 Task: Create a sub task Gather and Analyse Requirements for the task  Upgrade and migrate company facilities management to a cloud-based solution in the project BrainBridge , assign it to team member softage.1@softage.net and update the status of the sub task to  Completed , set the priority of the sub task to High
Action: Mouse moved to (379, 336)
Screenshot: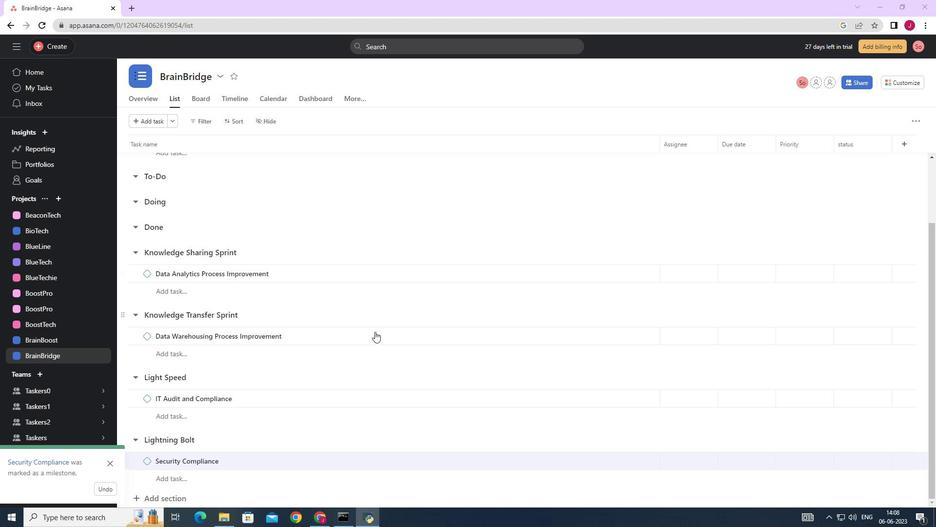 
Action: Mouse scrolled (379, 335) with delta (0, 0)
Screenshot: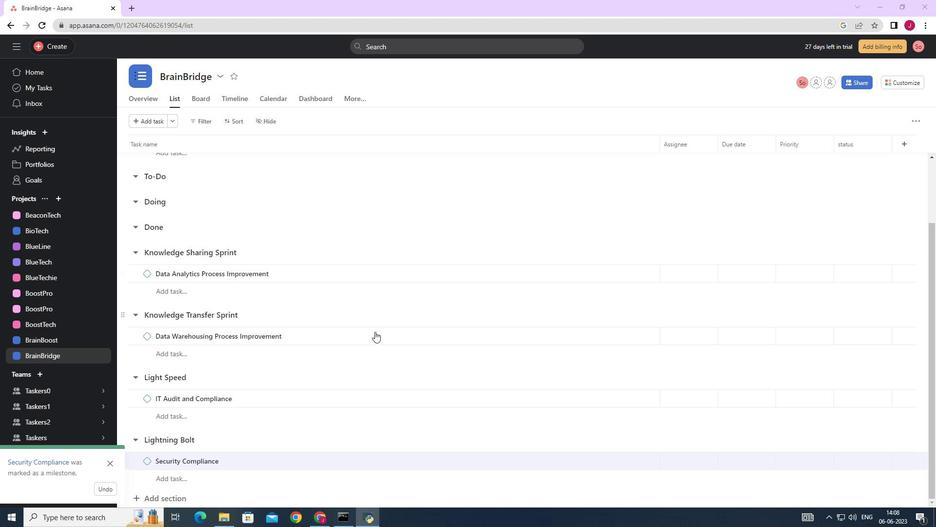 
Action: Mouse moved to (379, 337)
Screenshot: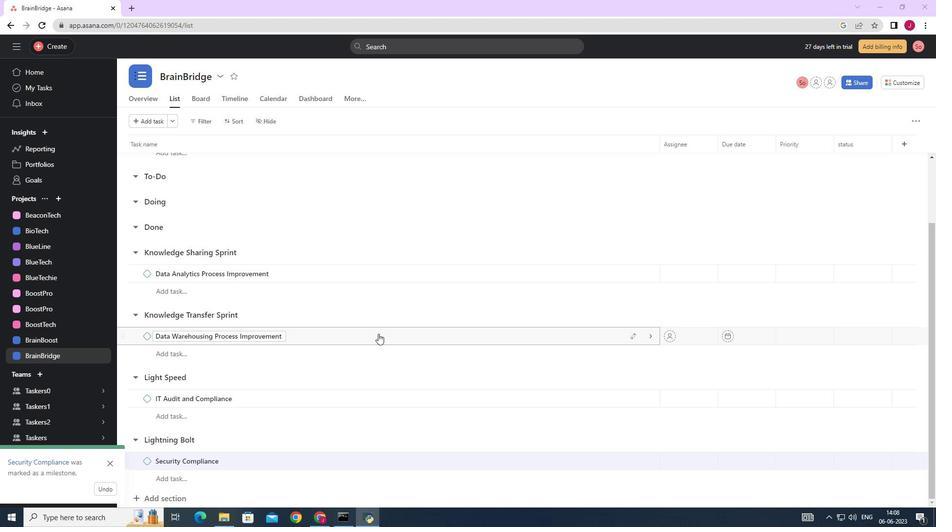 
Action: Mouse scrolled (379, 336) with delta (0, 0)
Screenshot: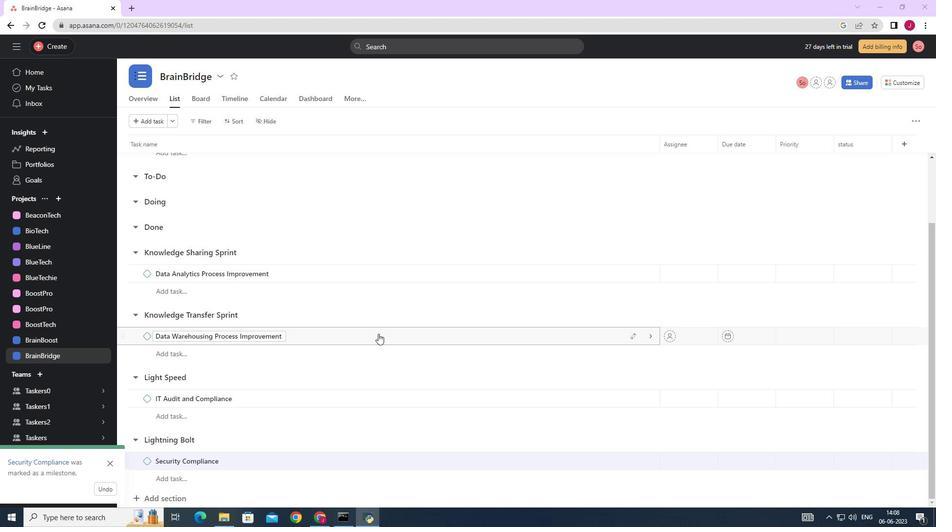 
Action: Mouse moved to (379, 337)
Screenshot: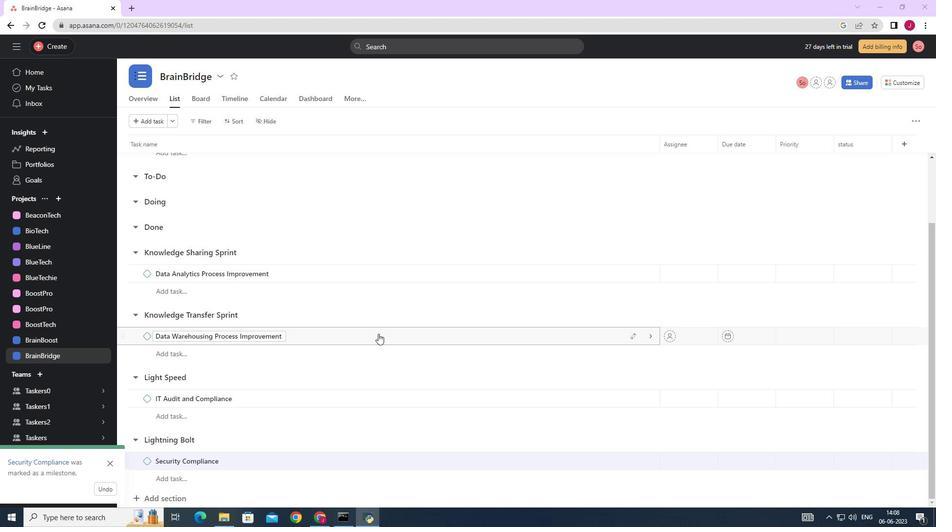 
Action: Mouse scrolled (379, 337) with delta (0, 0)
Screenshot: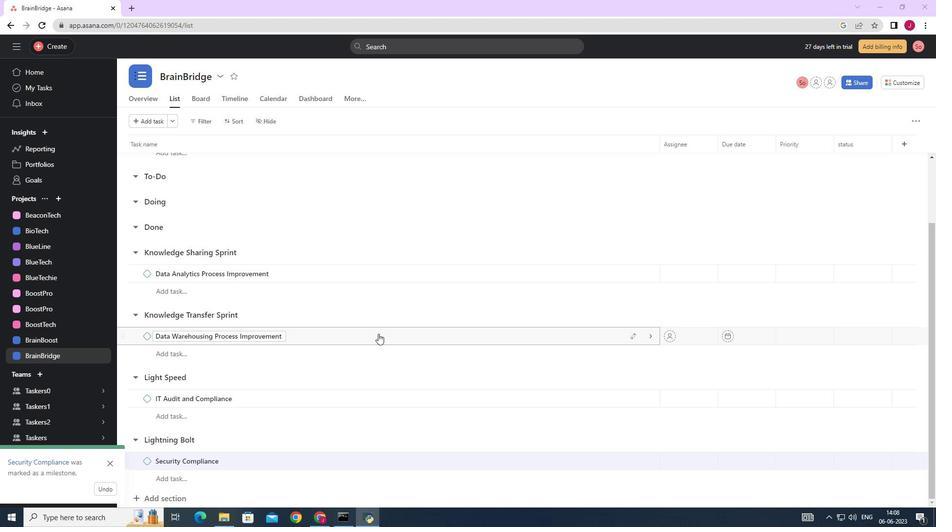 
Action: Mouse scrolled (379, 337) with delta (0, 0)
Screenshot: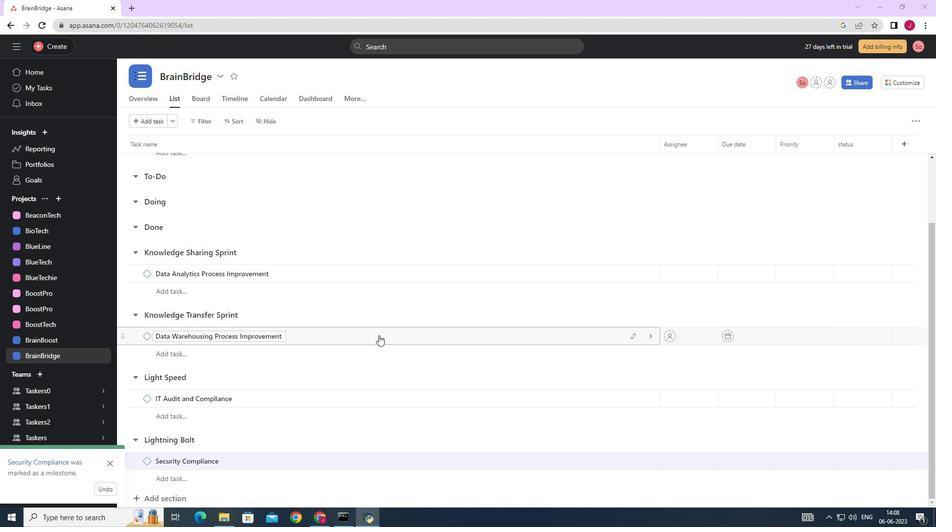 
Action: Mouse scrolled (379, 337) with delta (0, 0)
Screenshot: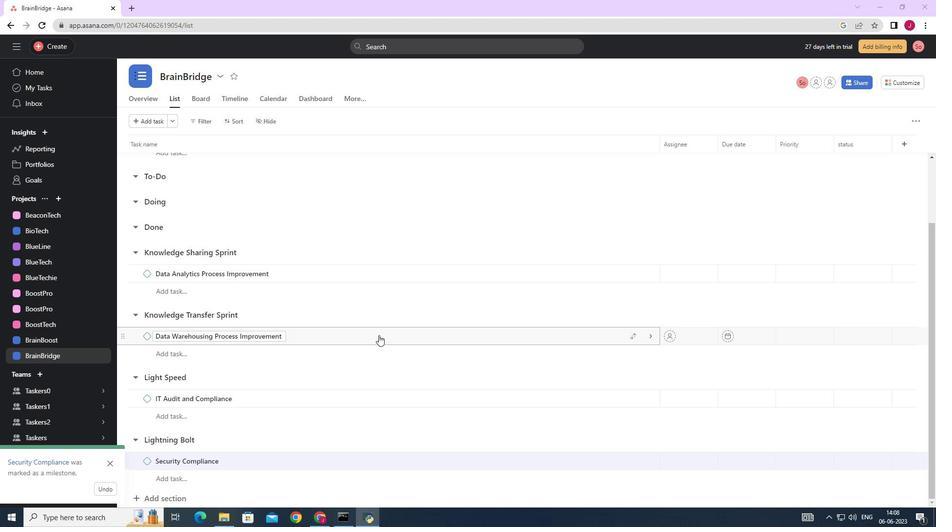 
Action: Mouse moved to (113, 462)
Screenshot: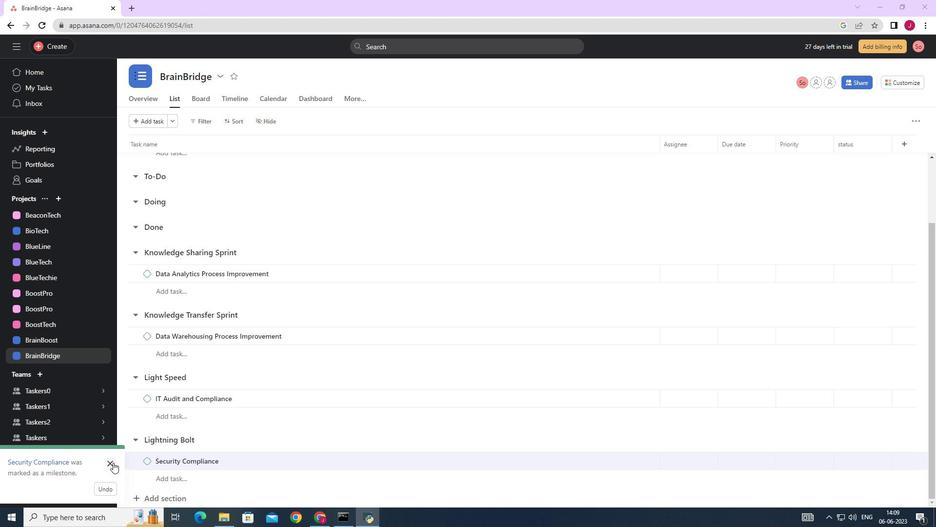 
Action: Mouse pressed left at (113, 462)
Screenshot: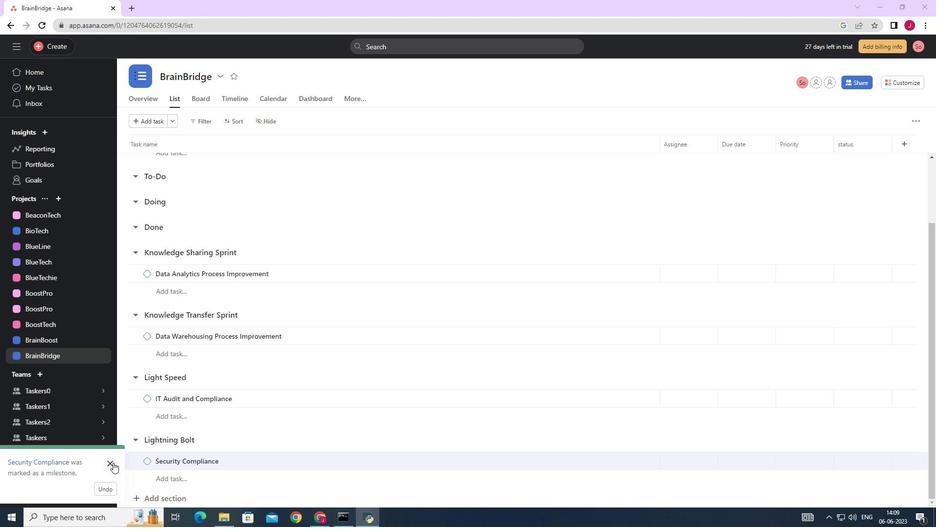 
Action: Mouse moved to (182, 406)
Screenshot: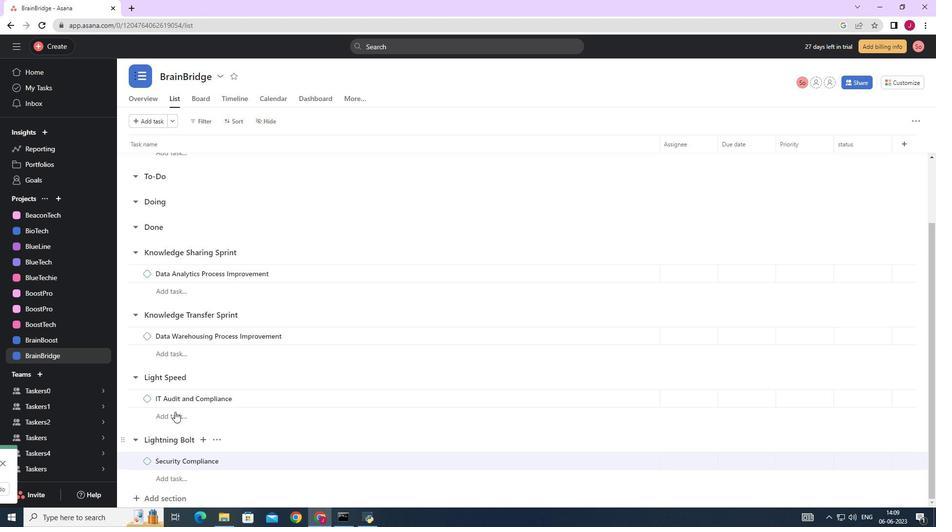 
Action: Mouse scrolled (182, 406) with delta (0, 0)
Screenshot: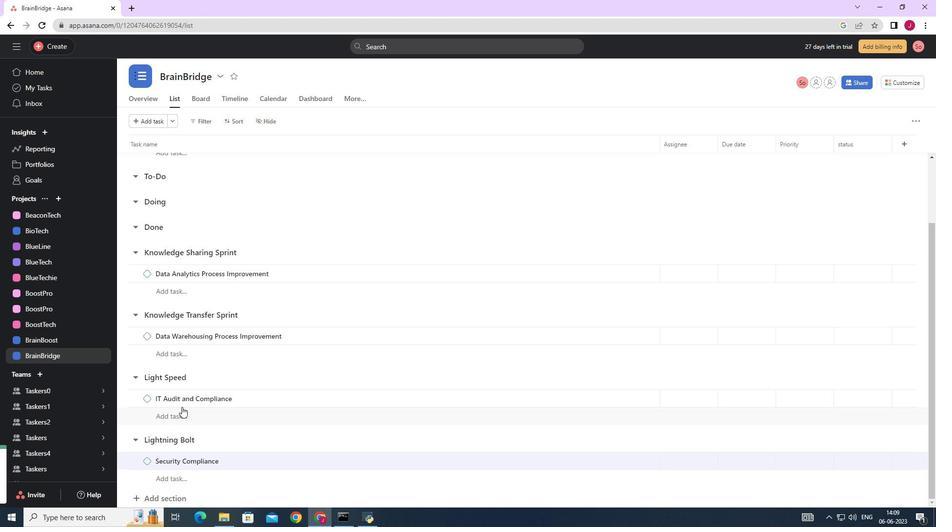 
Action: Mouse scrolled (182, 406) with delta (0, 0)
Screenshot: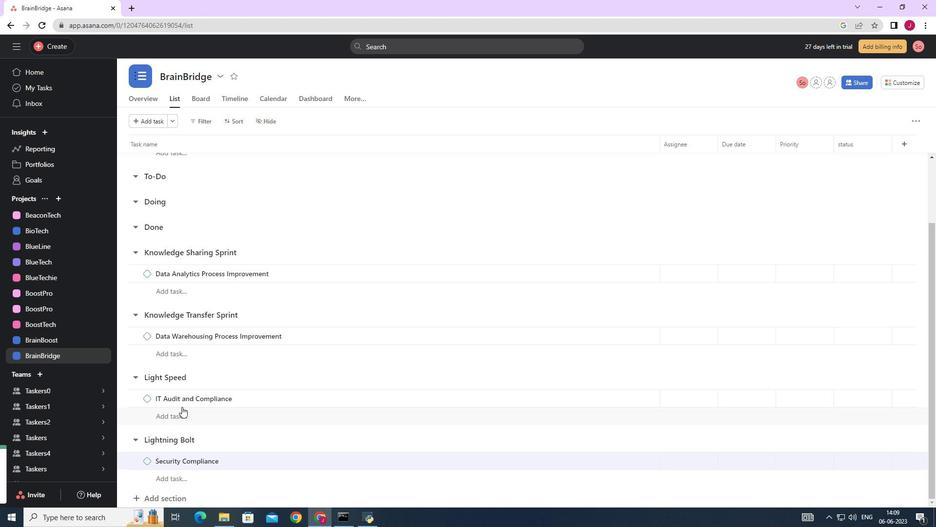 
Action: Mouse scrolled (182, 406) with delta (0, 0)
Screenshot: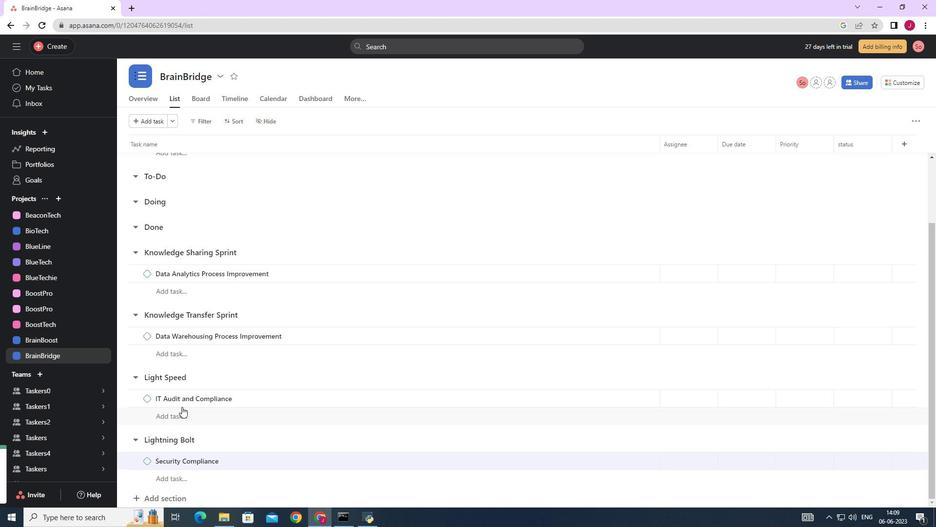 
Action: Mouse scrolled (182, 406) with delta (0, 0)
Screenshot: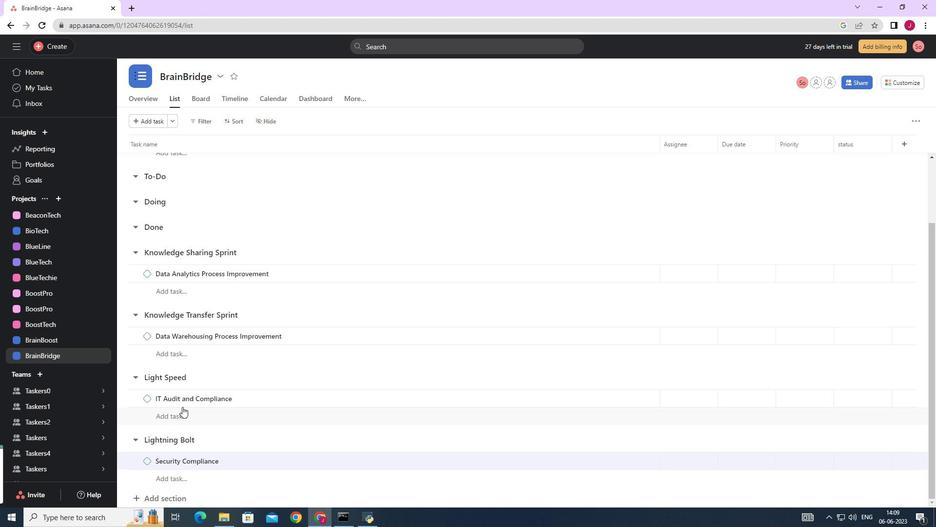 
Action: Mouse scrolled (182, 406) with delta (0, 0)
Screenshot: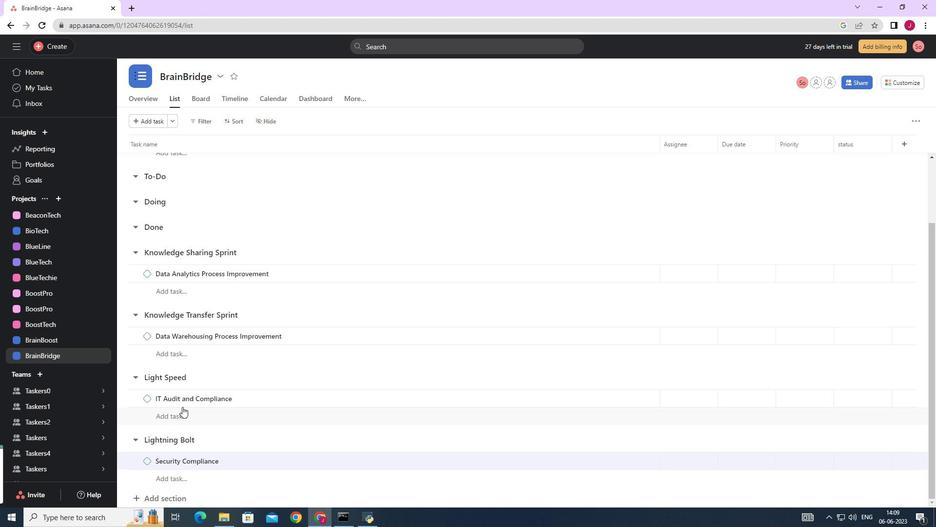 
Action: Mouse moved to (890, 123)
Screenshot: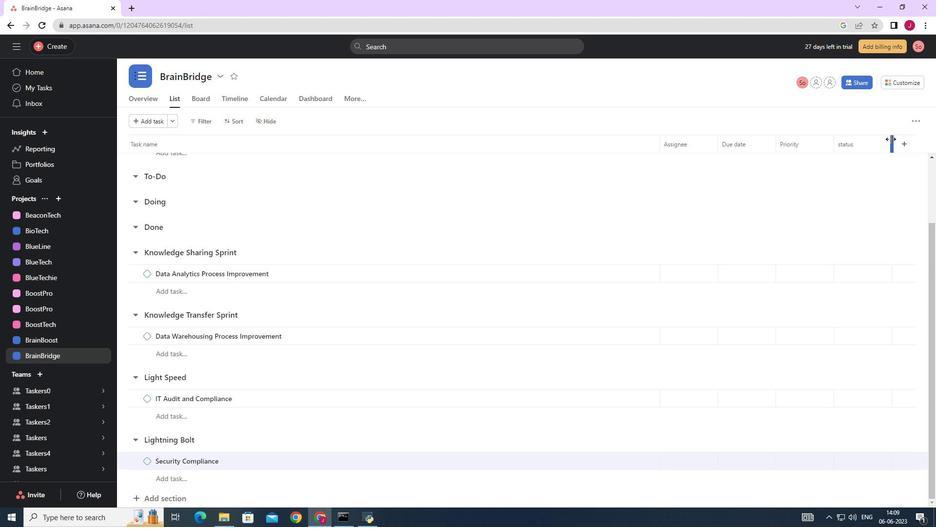 
Action: Mouse scrolled (890, 124) with delta (0, 0)
Screenshot: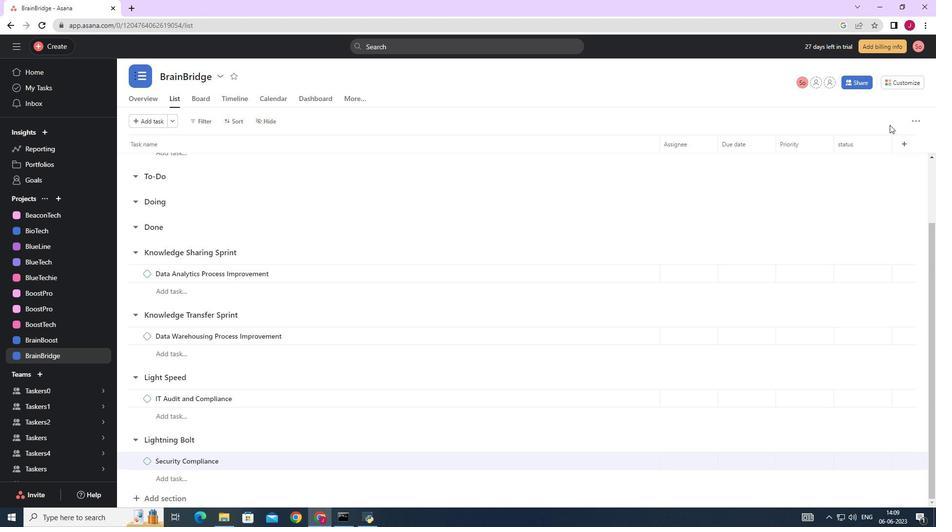
Action: Mouse moved to (485, 190)
Screenshot: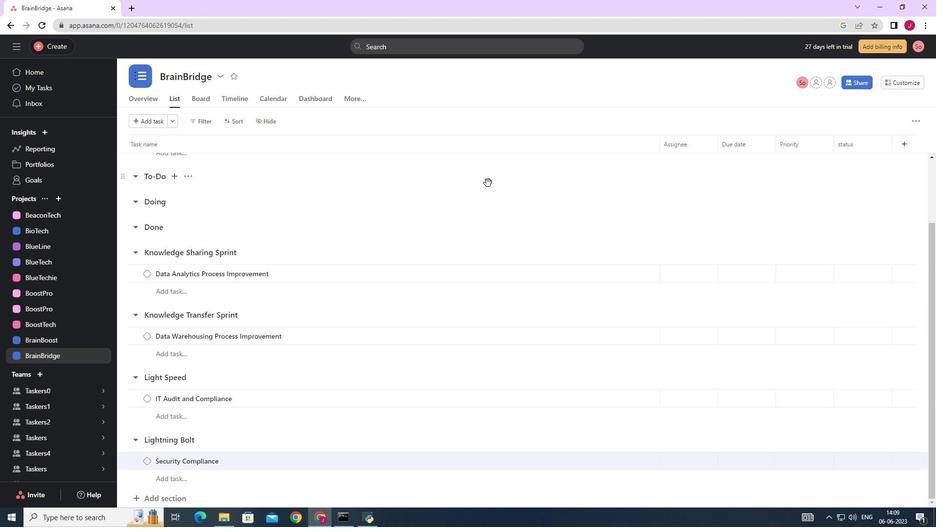 
Action: Mouse scrolled (485, 190) with delta (0, 0)
Screenshot: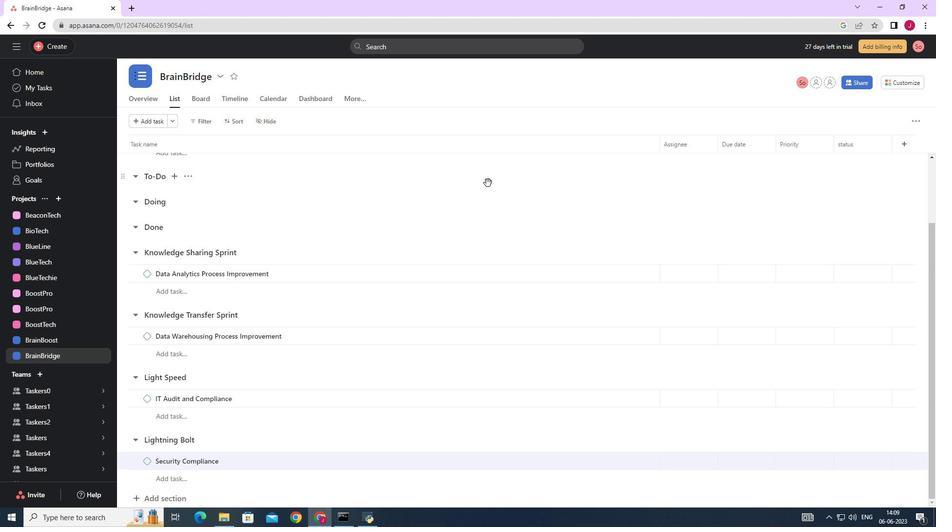 
Action: Mouse scrolled (485, 190) with delta (0, 0)
Screenshot: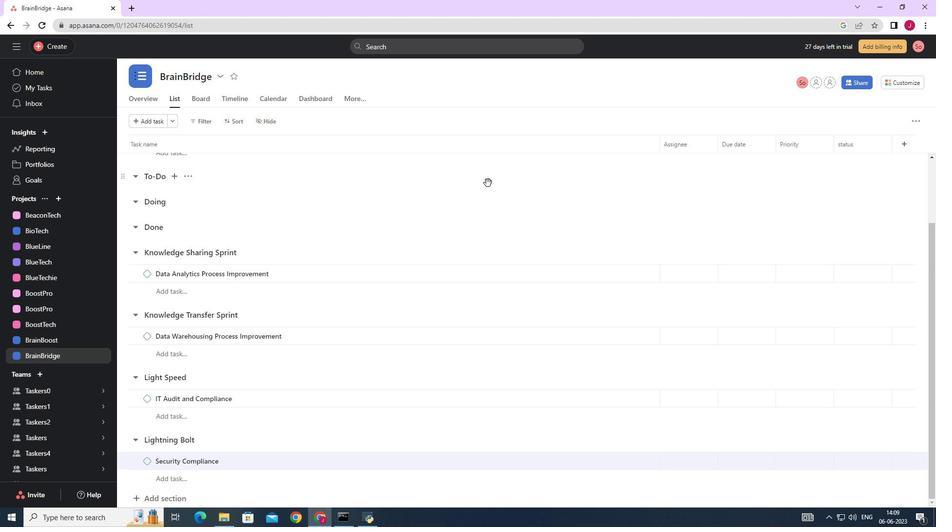 
Action: Mouse scrolled (485, 190) with delta (0, 0)
Screenshot: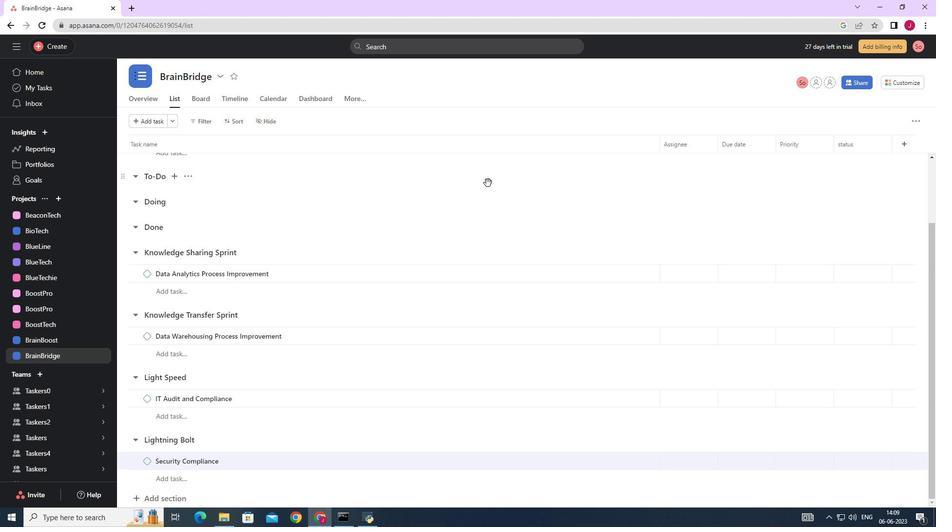 
Action: Mouse scrolled (485, 190) with delta (0, 0)
Screenshot: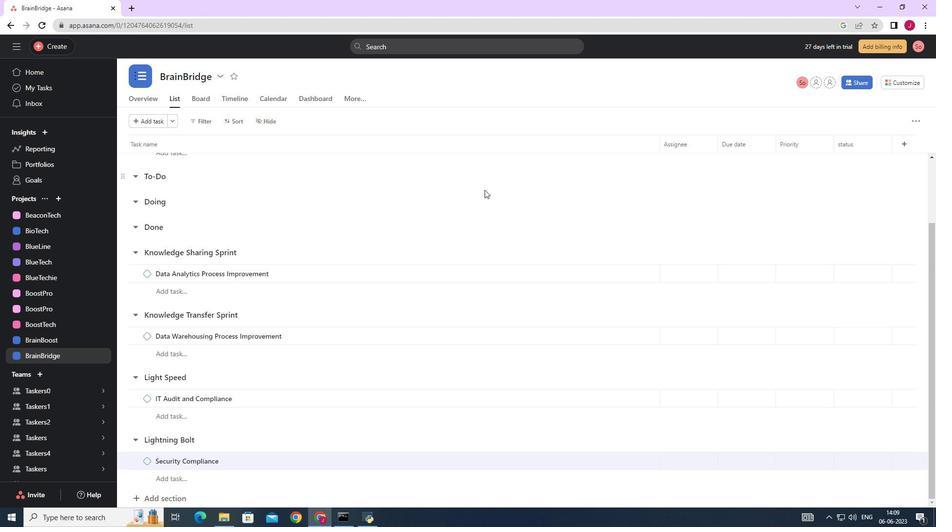 
Action: Mouse moved to (570, 217)
Screenshot: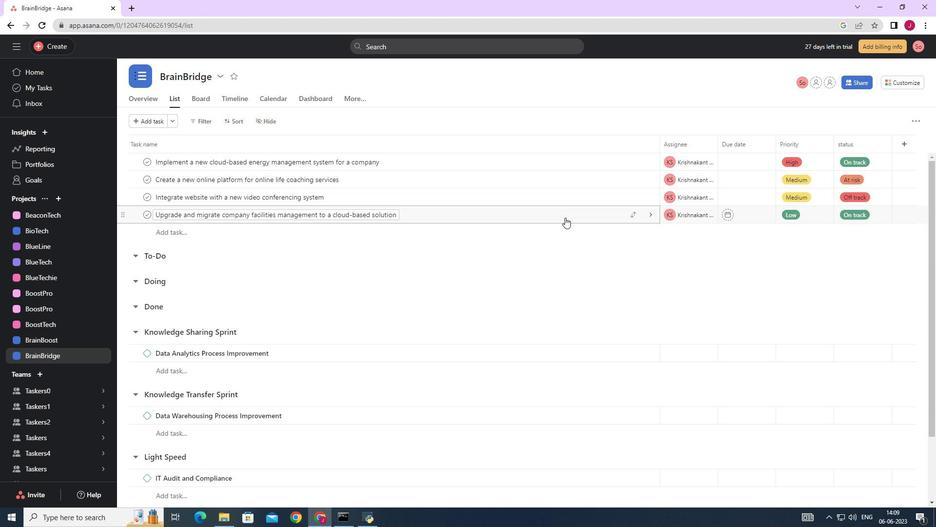 
Action: Mouse pressed left at (570, 217)
Screenshot: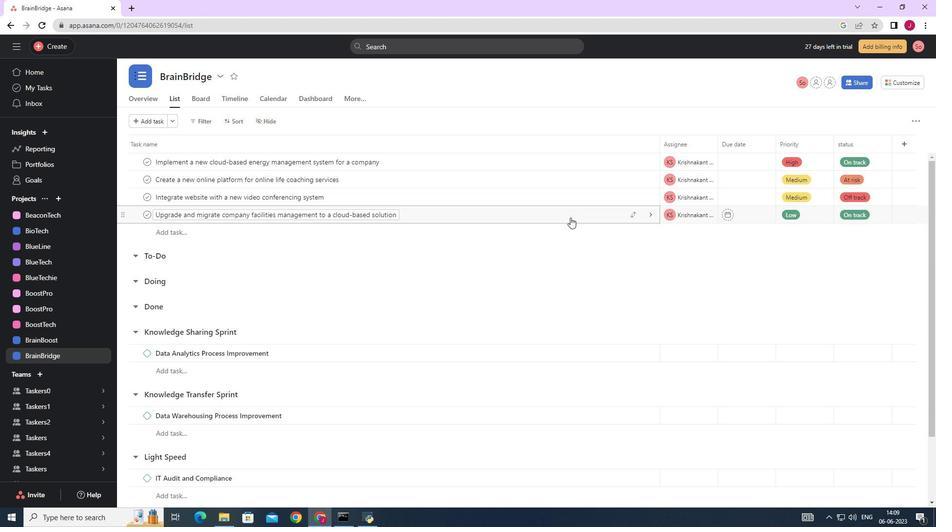 
Action: Mouse moved to (742, 359)
Screenshot: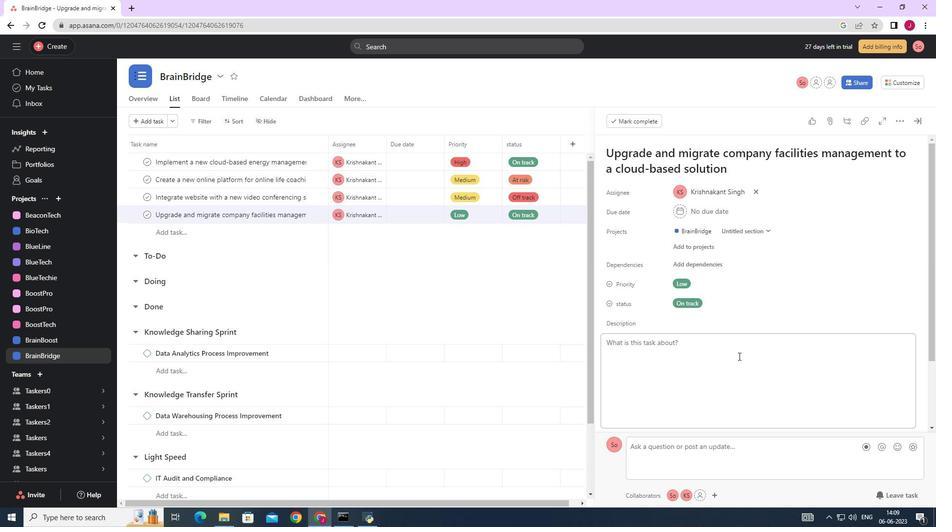 
Action: Mouse scrolled (742, 359) with delta (0, 0)
Screenshot: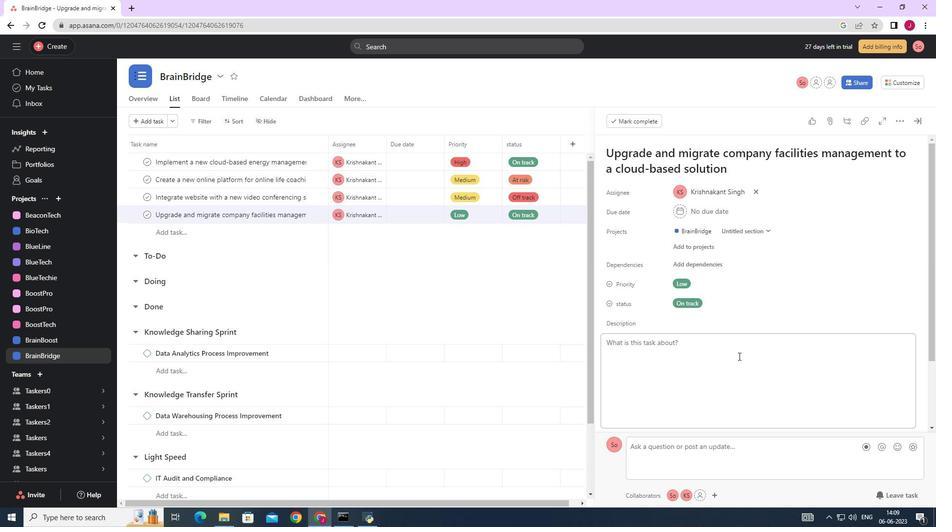 
Action: Mouse scrolled (742, 359) with delta (0, 0)
Screenshot: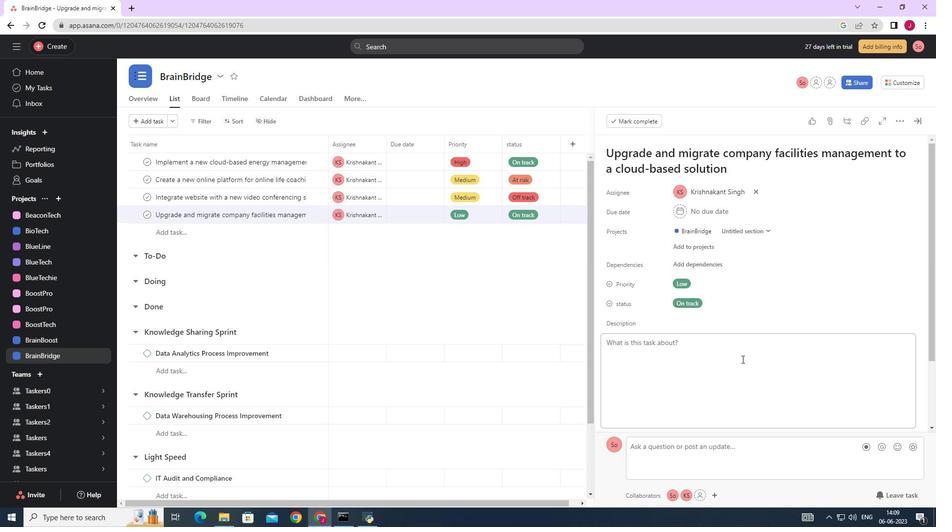 
Action: Mouse scrolled (742, 359) with delta (0, 0)
Screenshot: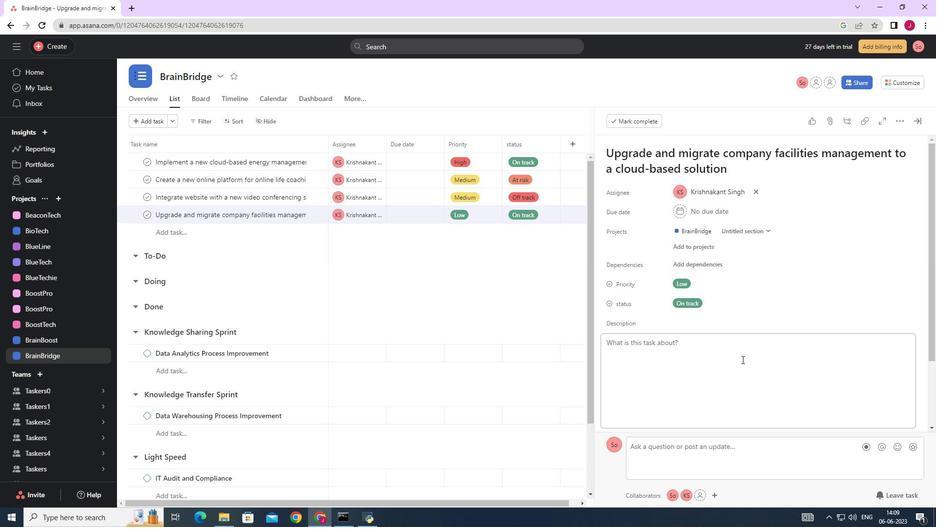 
Action: Mouse scrolled (742, 359) with delta (0, 0)
Screenshot: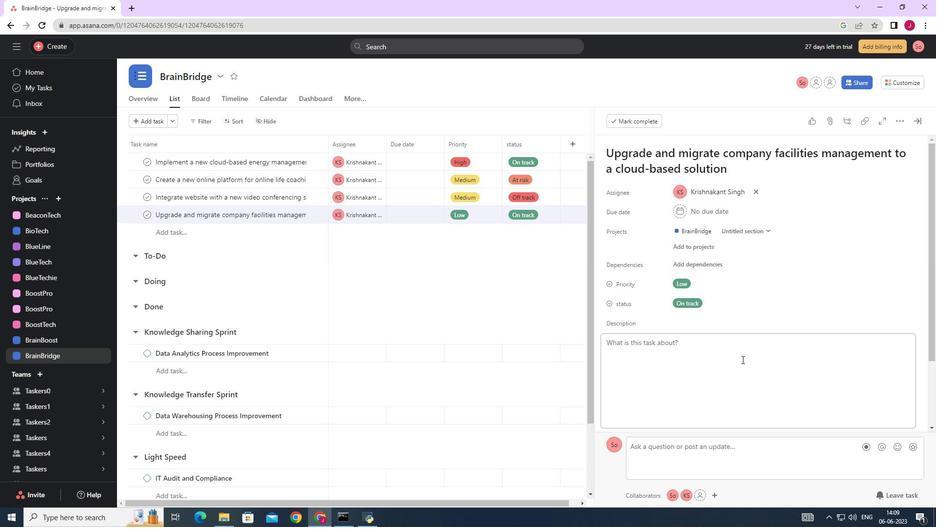 
Action: Mouse scrolled (742, 359) with delta (0, 0)
Screenshot: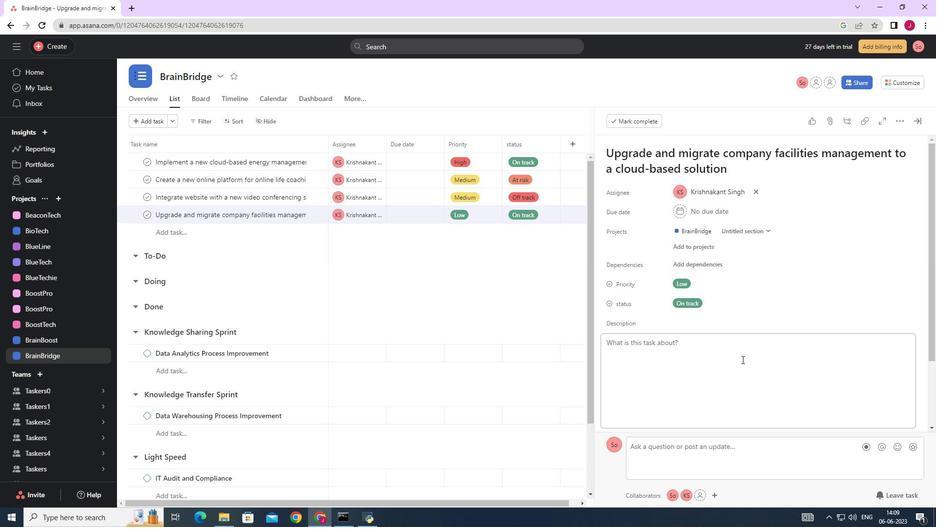 
Action: Mouse moved to (646, 355)
Screenshot: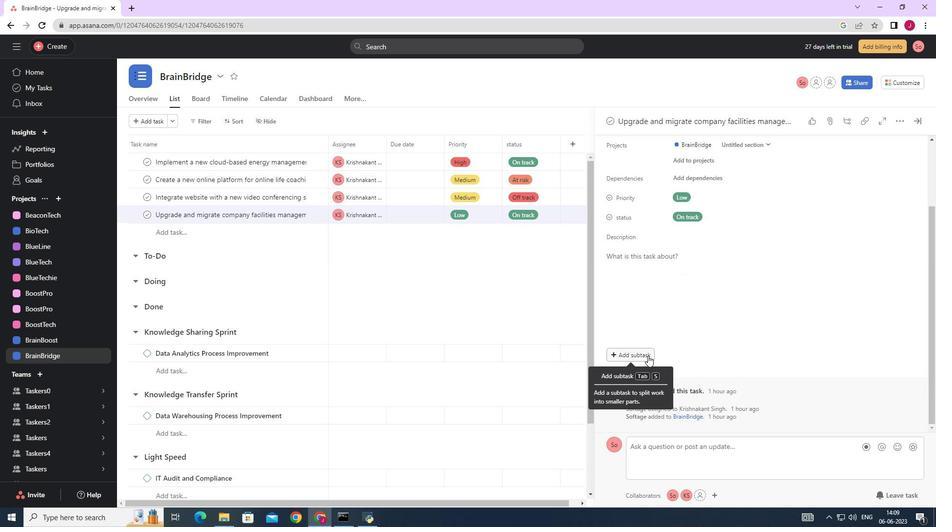 
Action: Mouse pressed left at (646, 355)
Screenshot: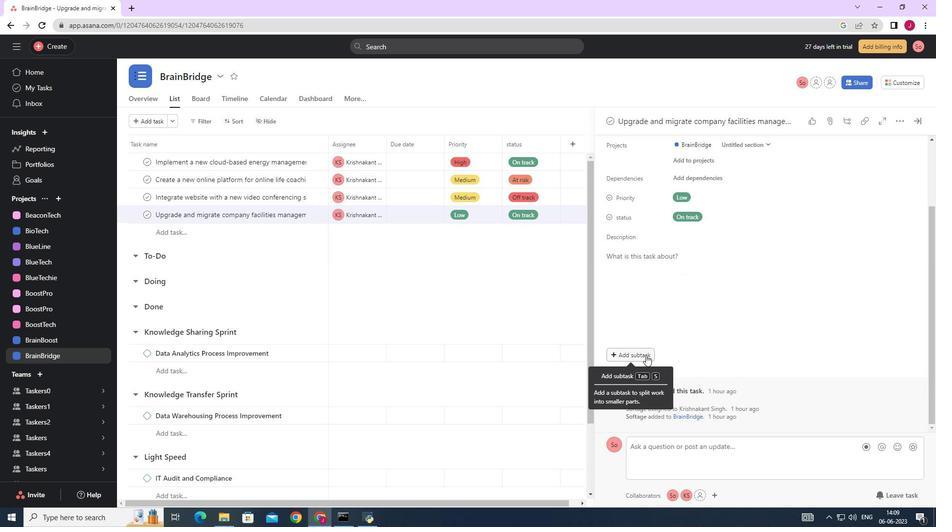 
Action: Mouse moved to (643, 355)
Screenshot: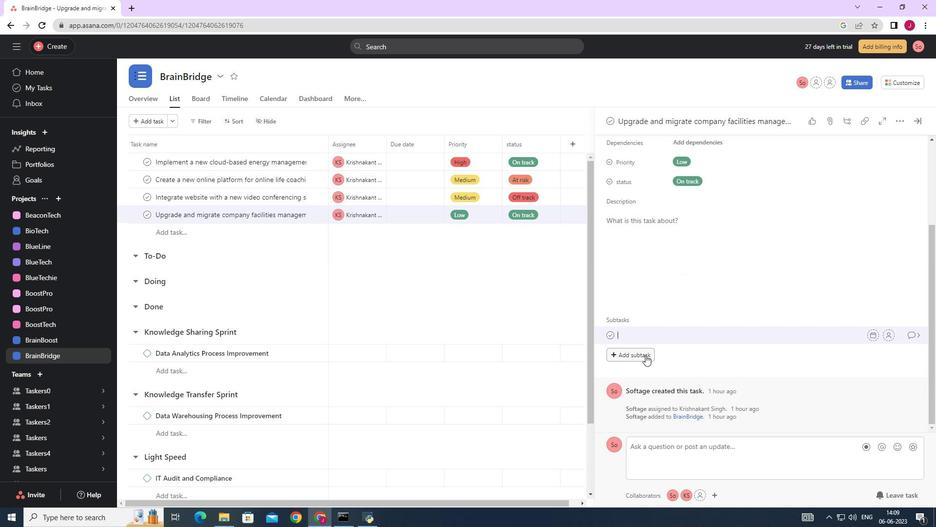 
Action: Key pressed <Key.caps_lock>G<Key.caps_lock>ather<Key.space>and<Key.space><Key.caps_lock>A<Key.caps_lock>nalyse<Key.space><Key.caps_lock>R<Key.caps_lock>equirements<Key.space>
Screenshot: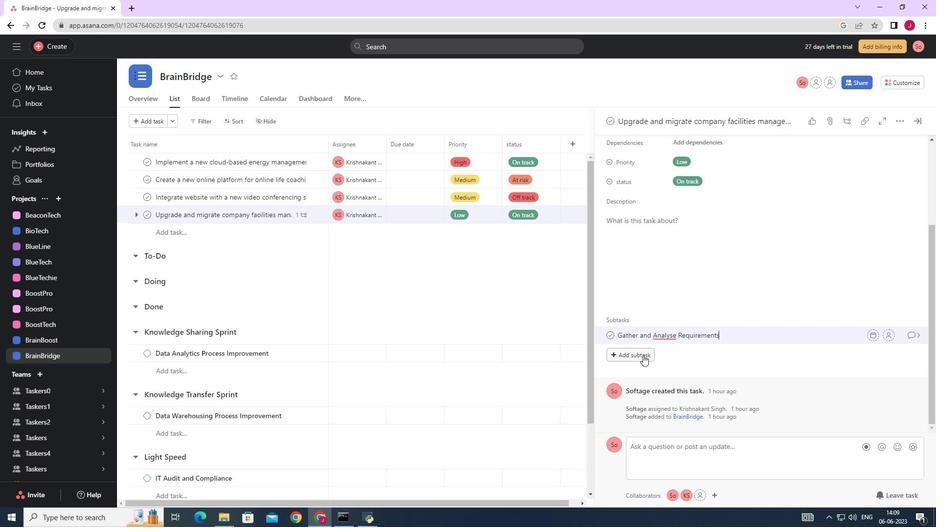 
Action: Mouse moved to (889, 336)
Screenshot: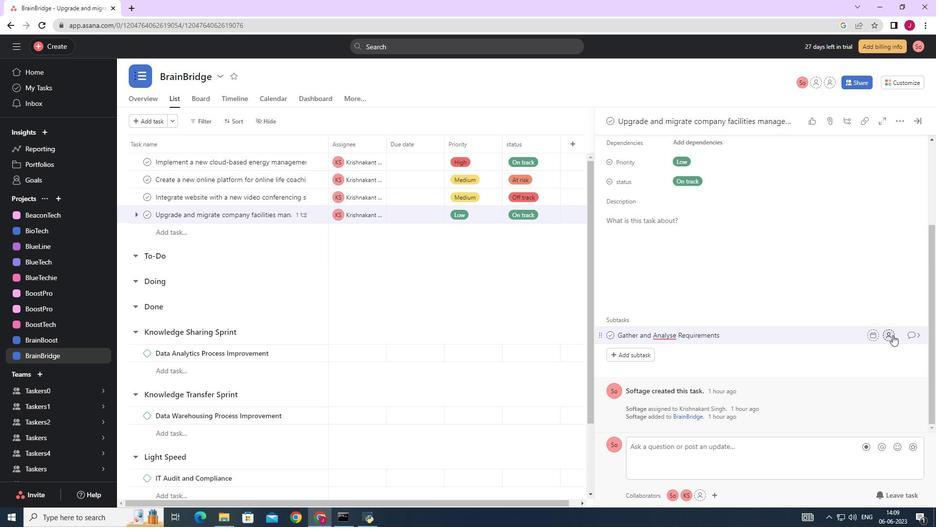
Action: Mouse pressed left at (889, 336)
Screenshot: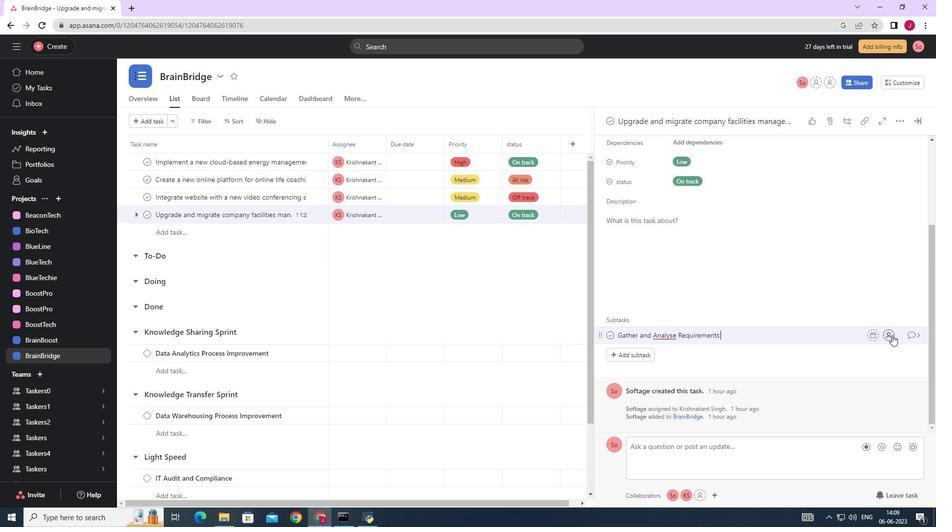 
Action: Mouse moved to (771, 387)
Screenshot: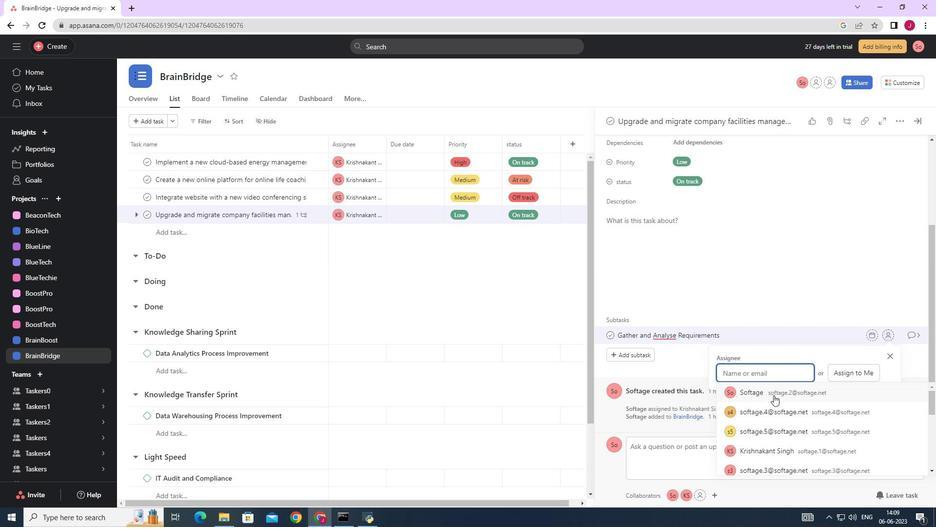 
Action: Key pressed softage.1
Screenshot: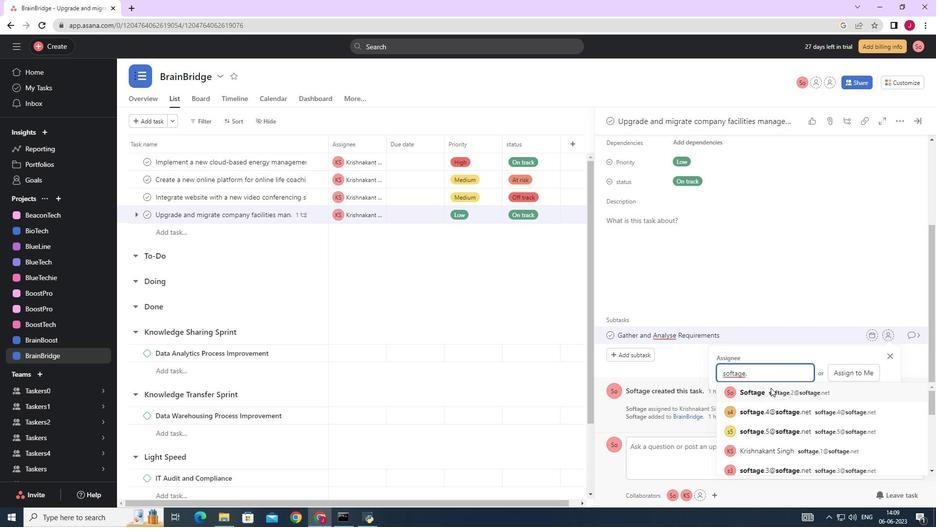
Action: Mouse moved to (781, 389)
Screenshot: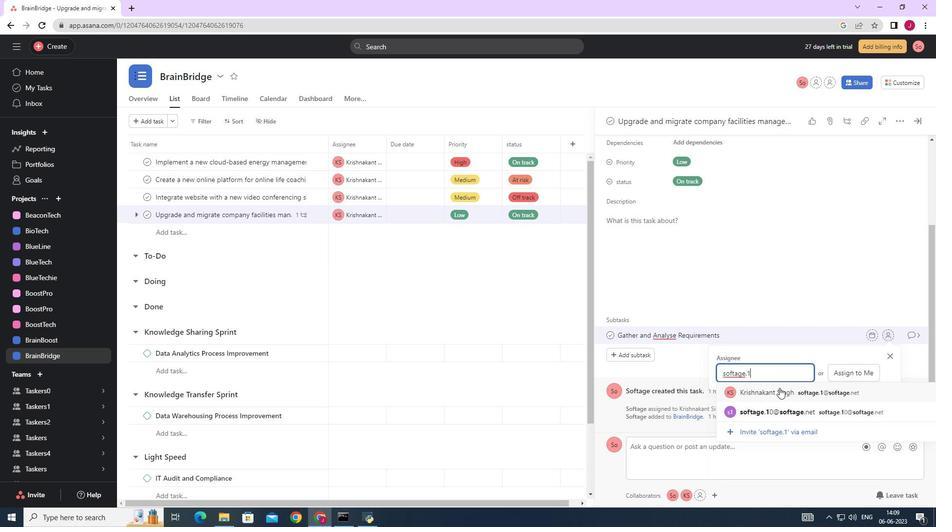 
Action: Mouse pressed left at (781, 389)
Screenshot: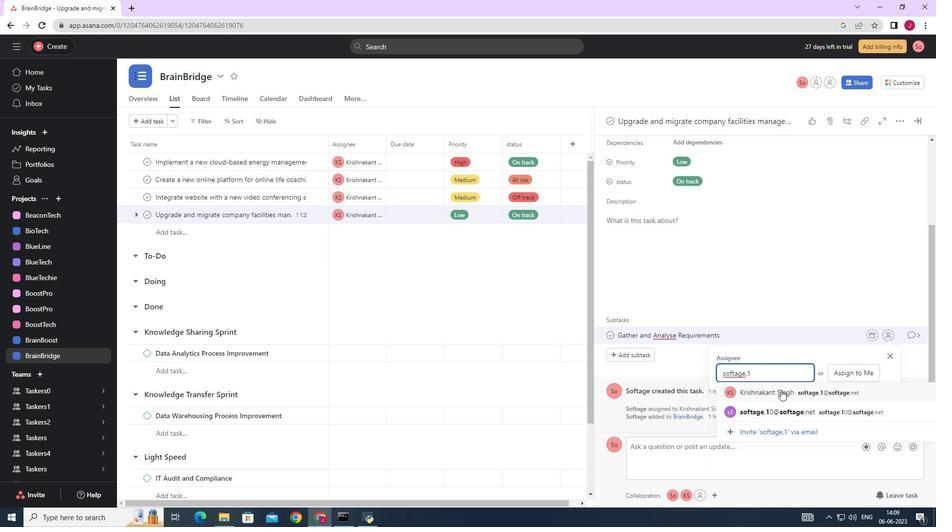 
Action: Mouse moved to (912, 336)
Screenshot: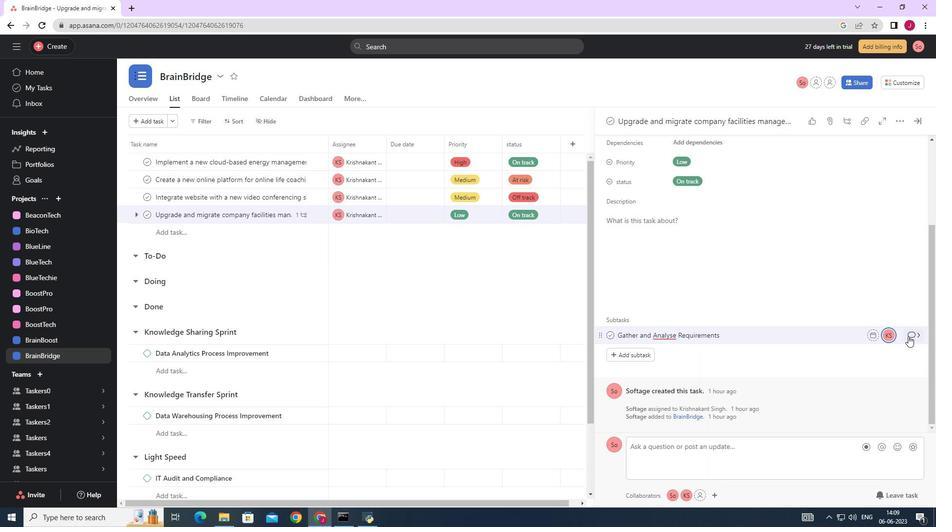 
Action: Mouse pressed left at (912, 336)
Screenshot: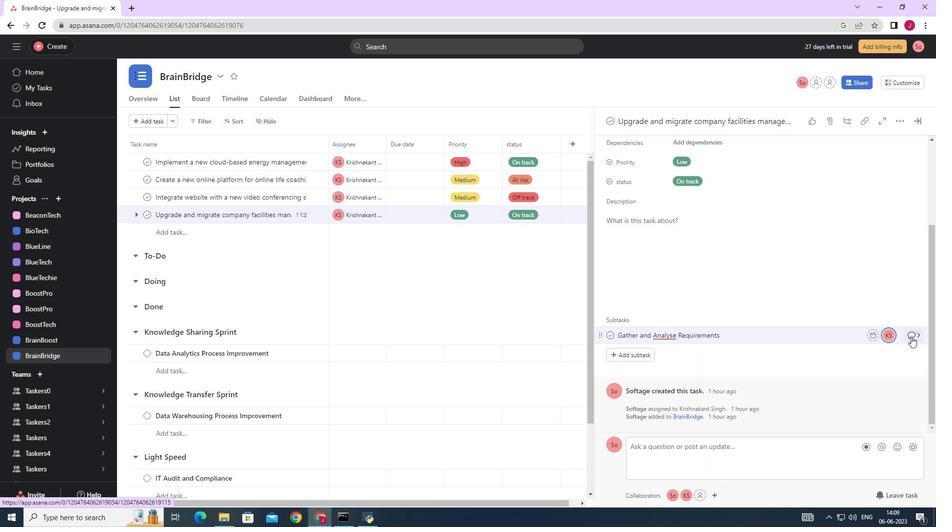 
Action: Mouse moved to (650, 257)
Screenshot: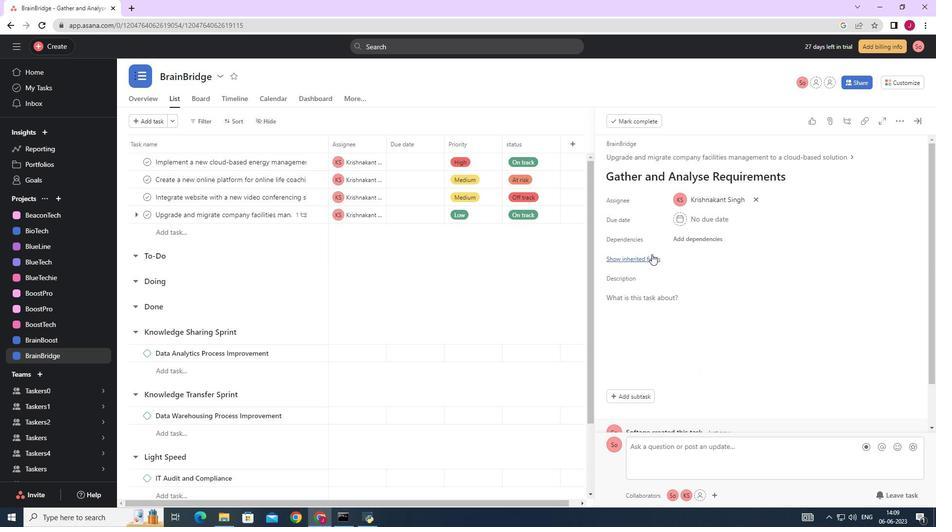
Action: Mouse pressed left at (650, 257)
Screenshot: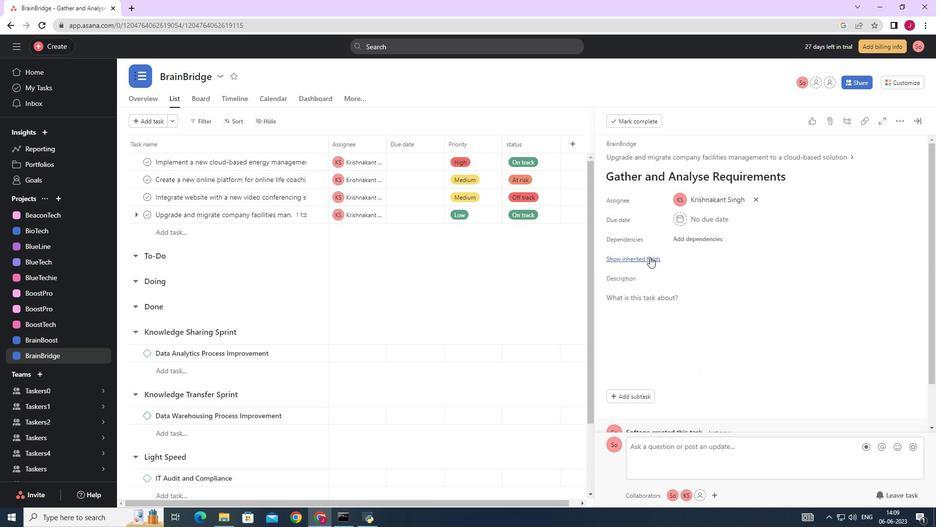 
Action: Mouse moved to (682, 274)
Screenshot: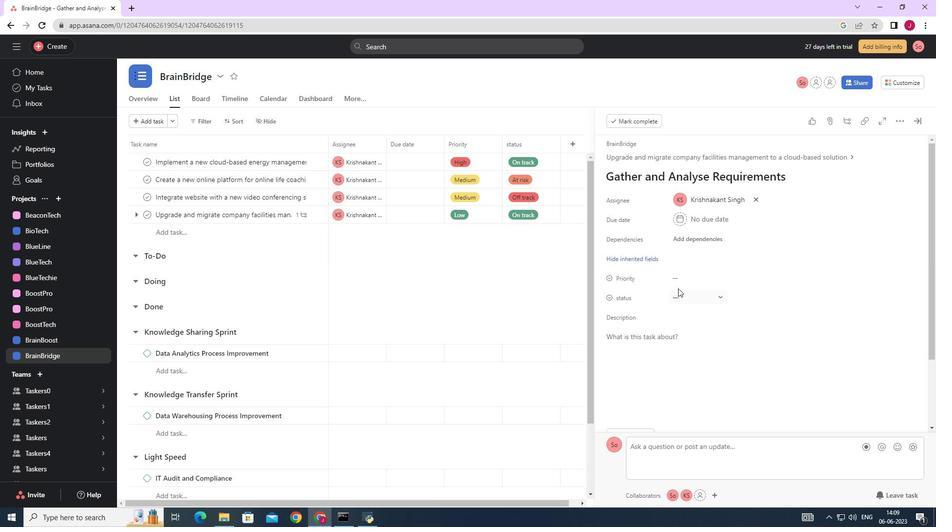 
Action: Mouse pressed left at (682, 274)
Screenshot: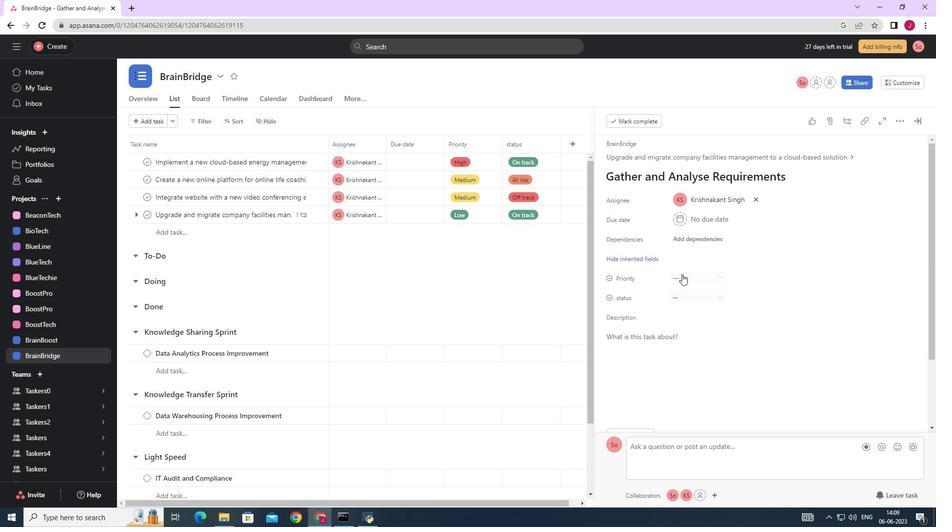 
Action: Mouse moved to (699, 311)
Screenshot: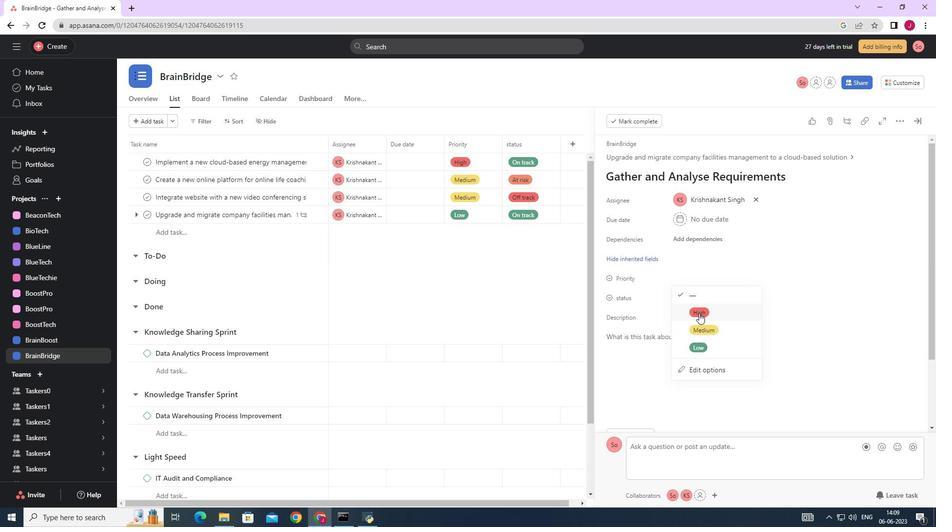 
Action: Mouse pressed left at (699, 311)
Screenshot: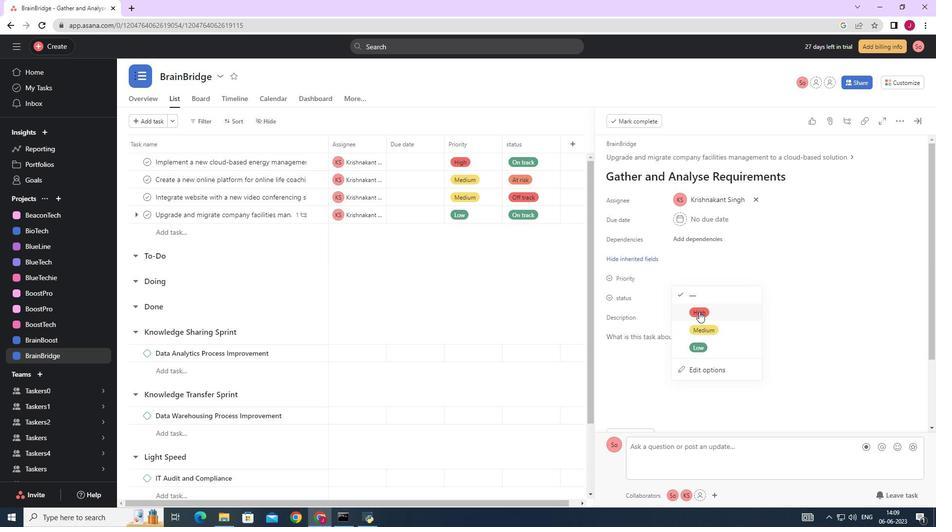 
Action: Mouse moved to (687, 293)
Screenshot: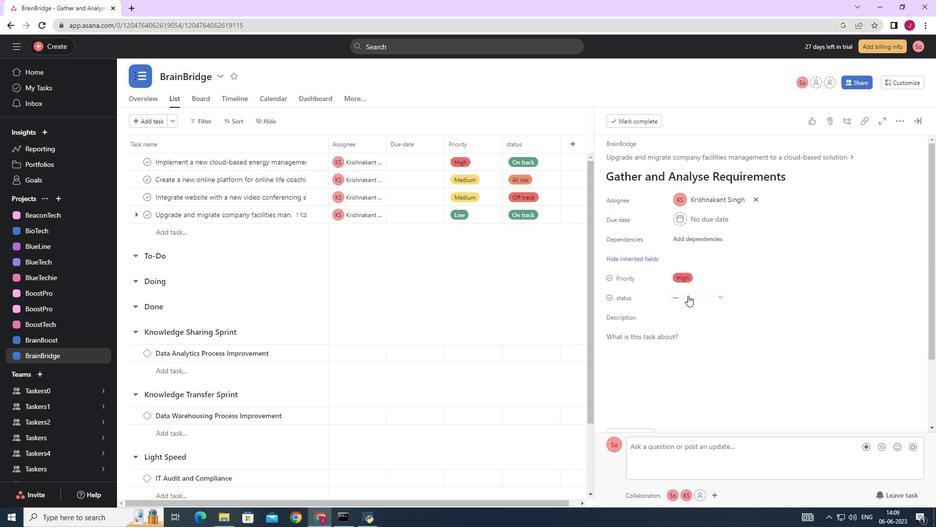 
Action: Mouse pressed left at (687, 293)
Screenshot: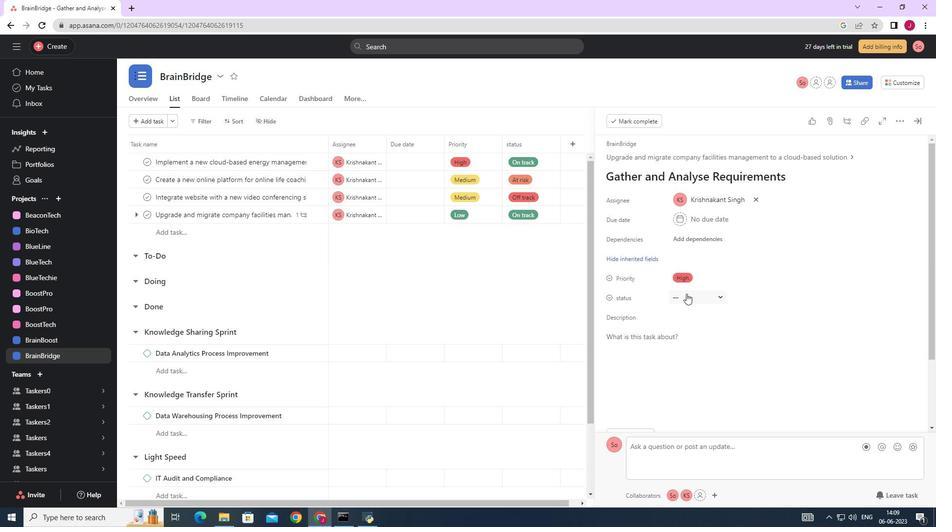 
Action: Mouse moved to (700, 387)
Screenshot: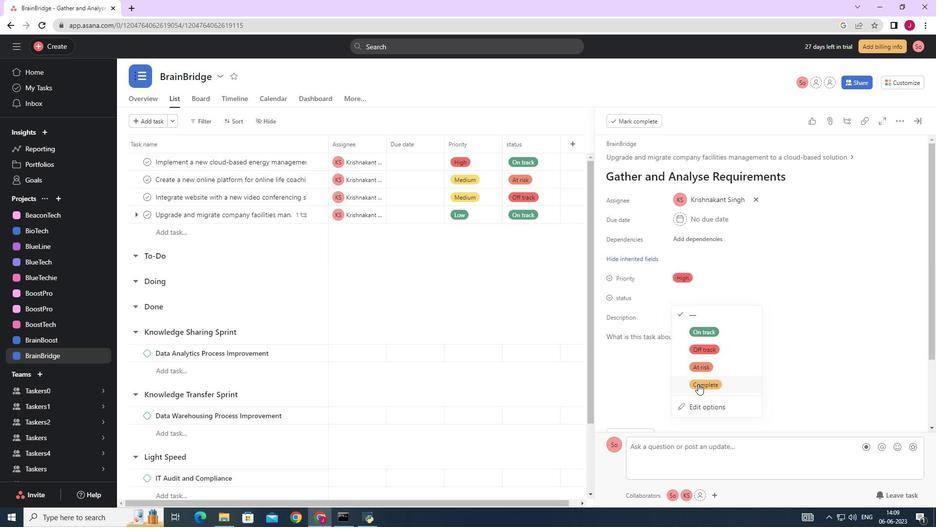 
Action: Mouse pressed left at (700, 387)
Screenshot: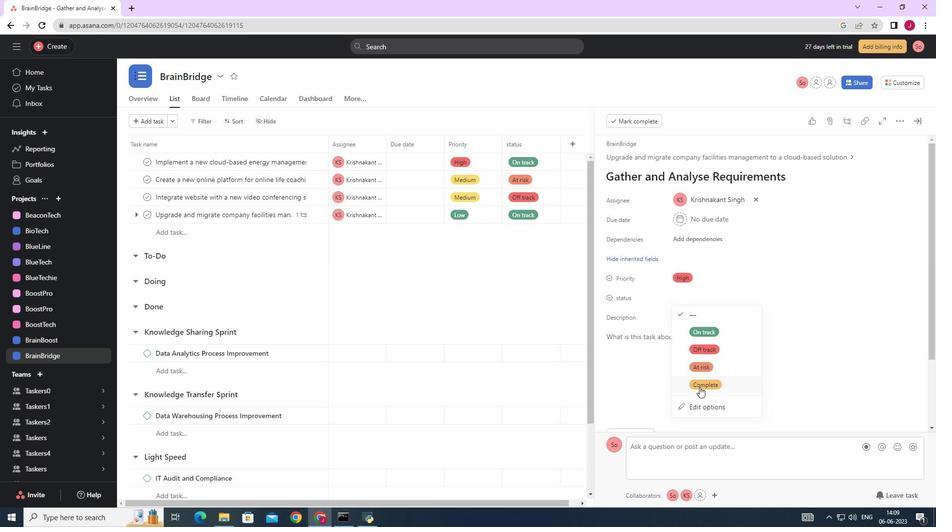 
Action: Mouse moved to (920, 123)
Screenshot: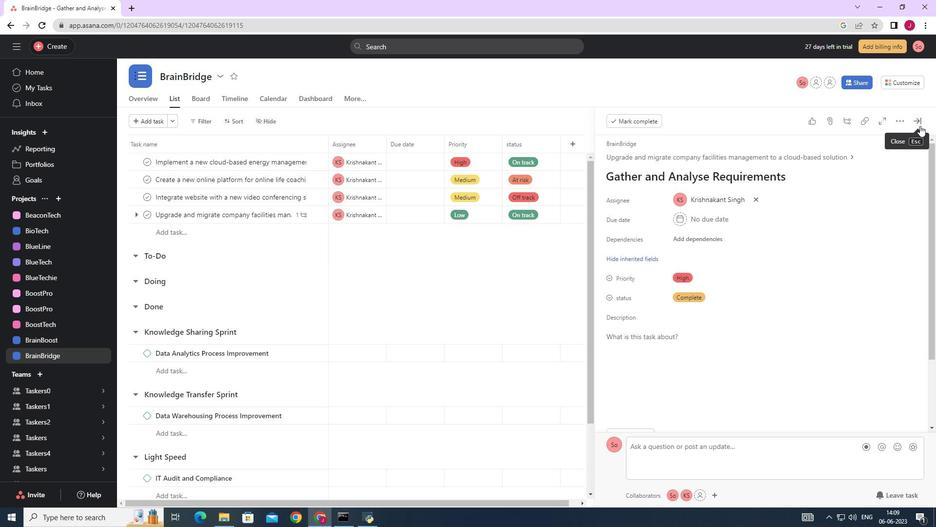 
Action: Mouse pressed left at (920, 123)
Screenshot: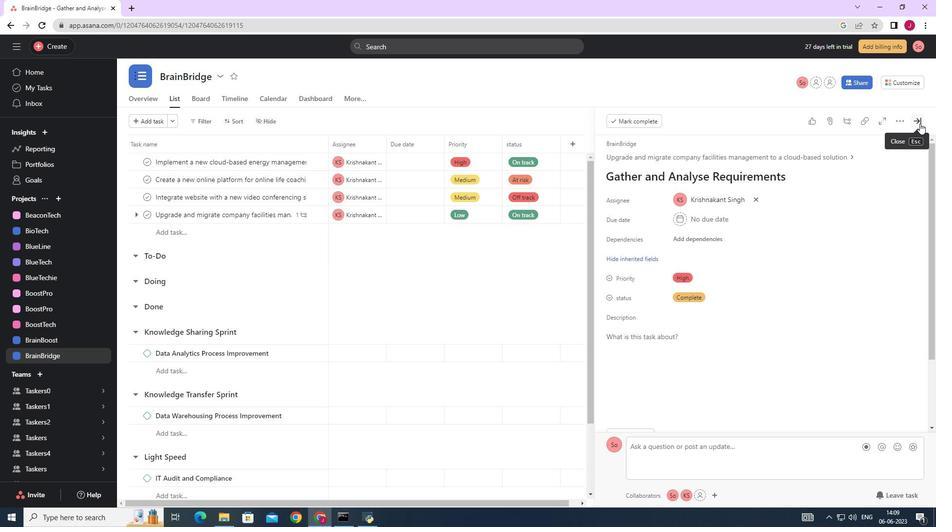 
Action: Mouse moved to (912, 125)
Screenshot: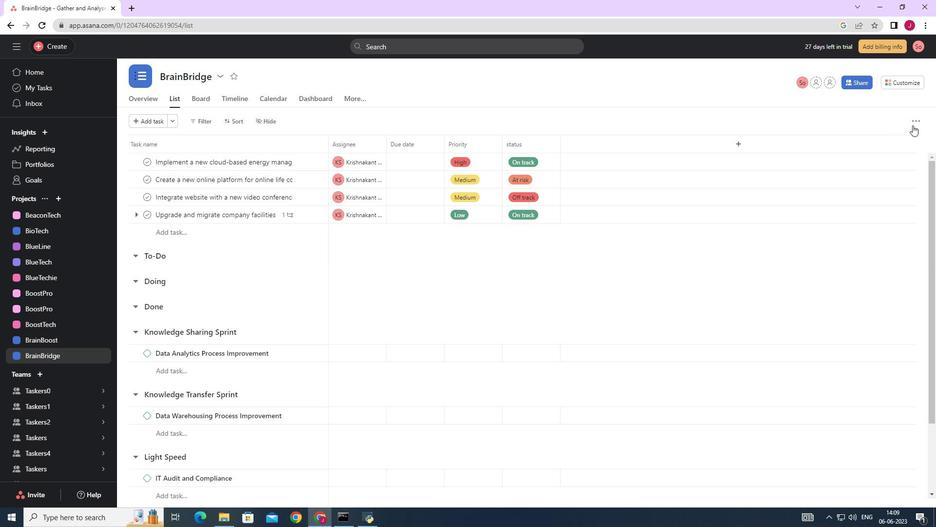 
